 Task: Start in the project WhiteCap the sprint 'Warp Drive', with a duration of 2 weeks.
Action: Mouse moved to (90, 190)
Screenshot: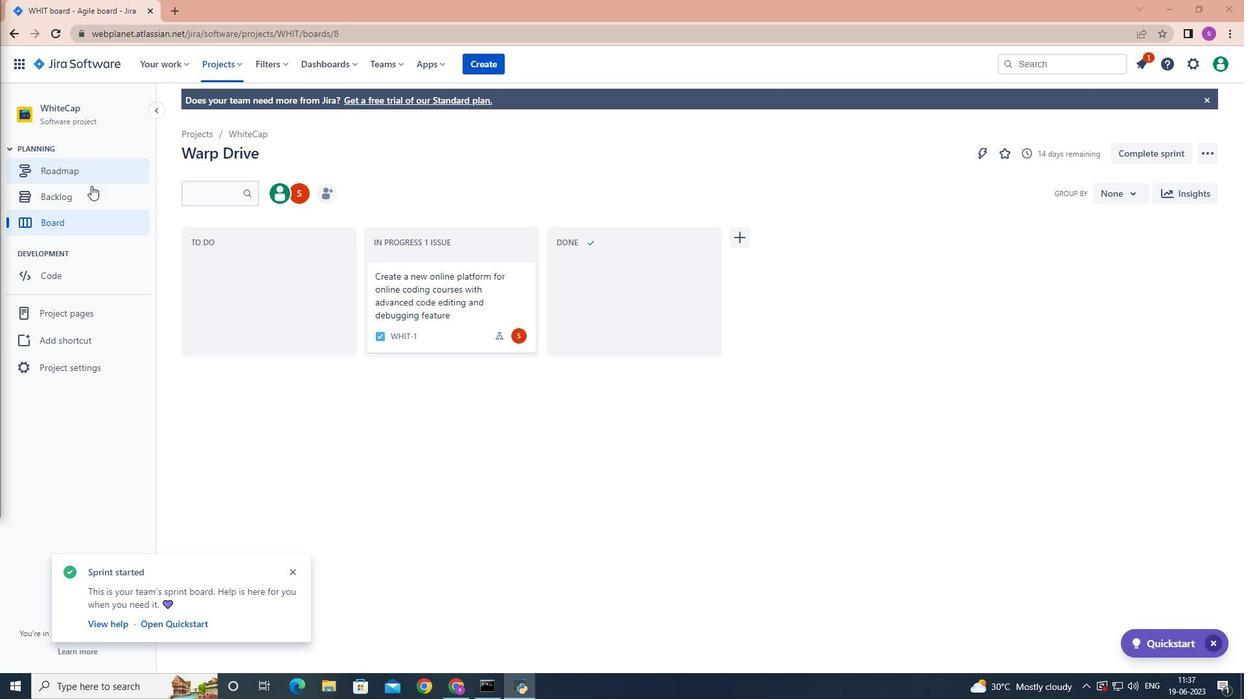 
Action: Mouse pressed left at (90, 190)
Screenshot: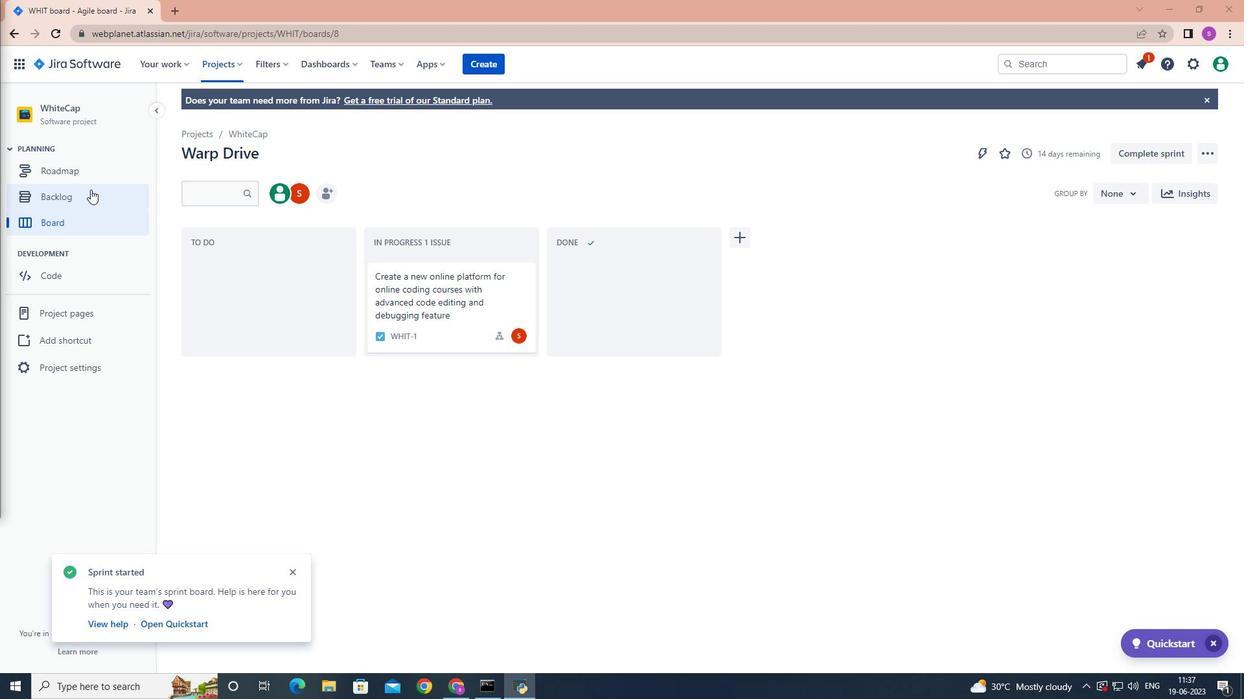 
Action: Mouse moved to (676, 467)
Screenshot: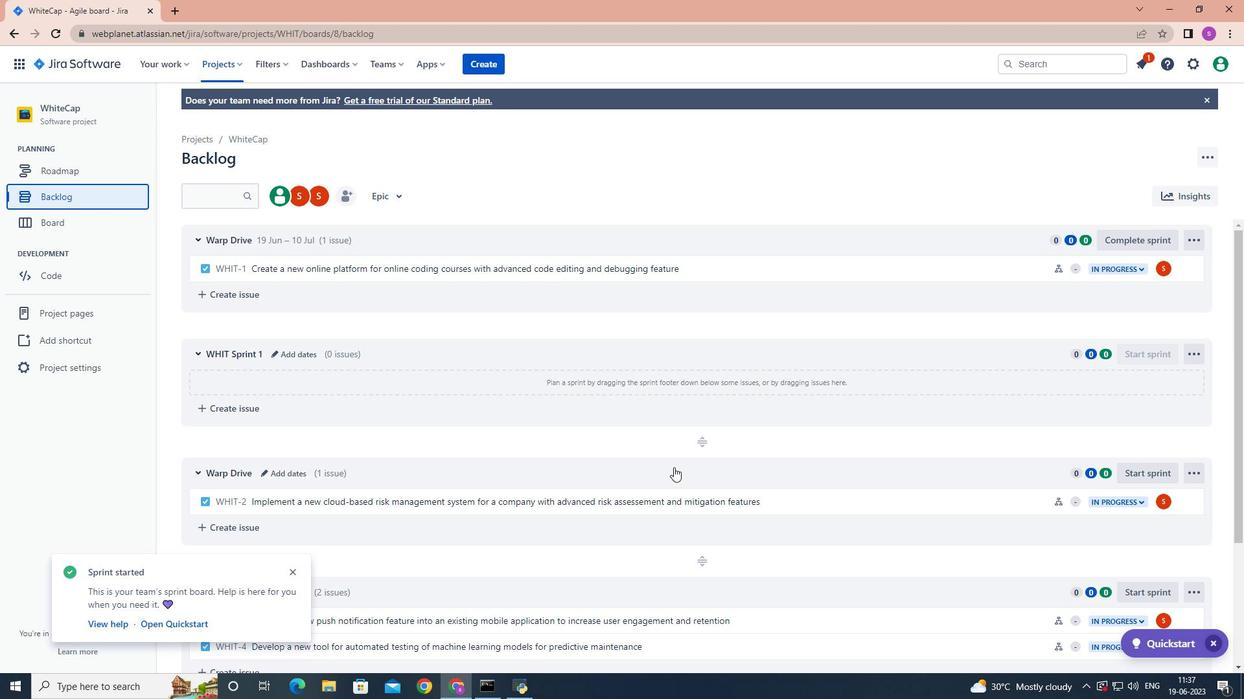 
Action: Mouse scrolled (676, 466) with delta (0, 0)
Screenshot: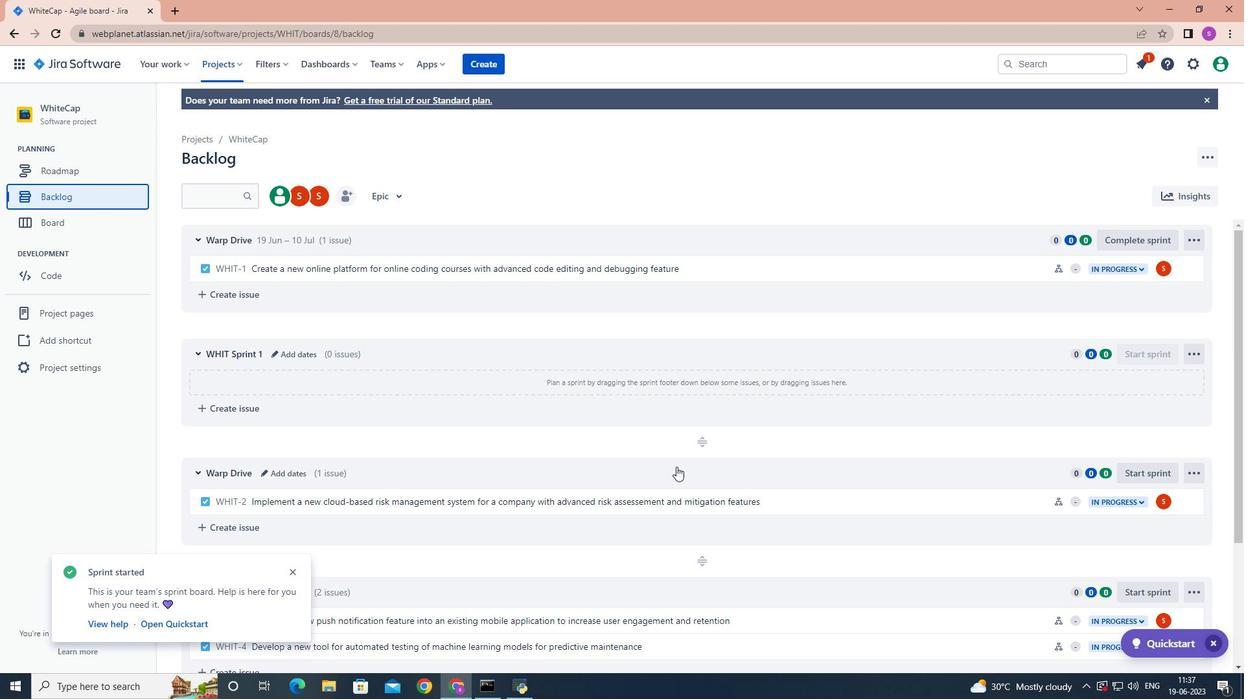 
Action: Mouse scrolled (676, 466) with delta (0, 0)
Screenshot: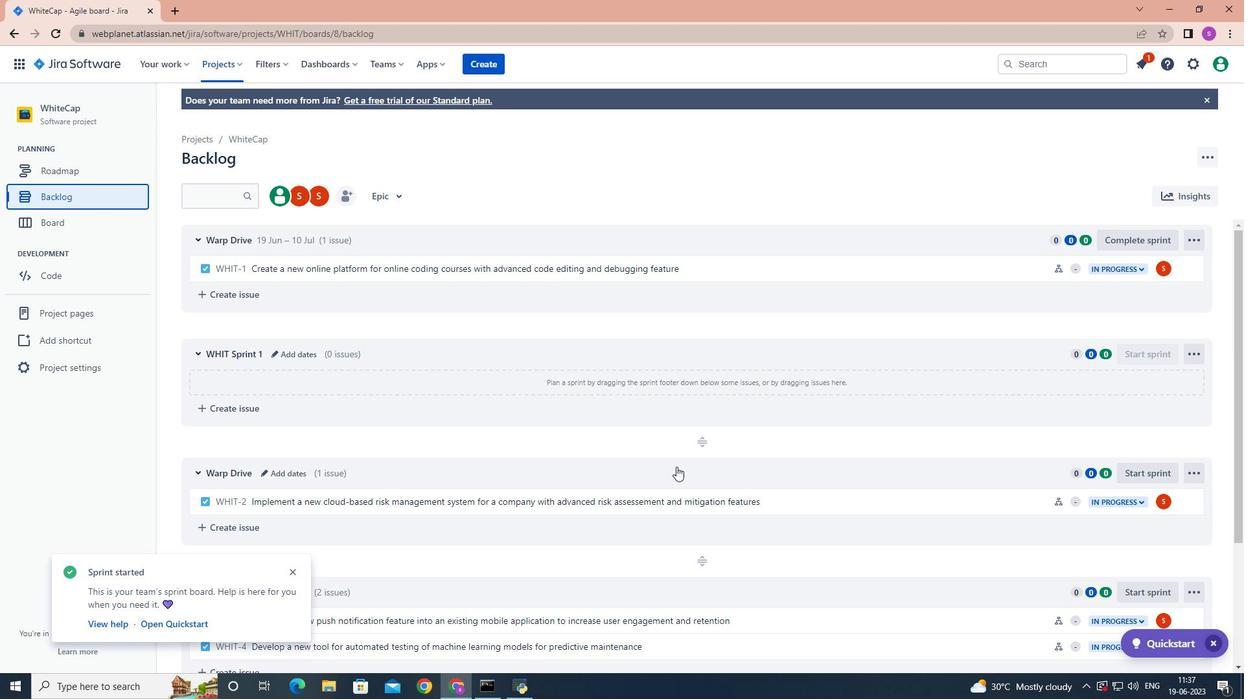 
Action: Mouse scrolled (676, 466) with delta (0, 0)
Screenshot: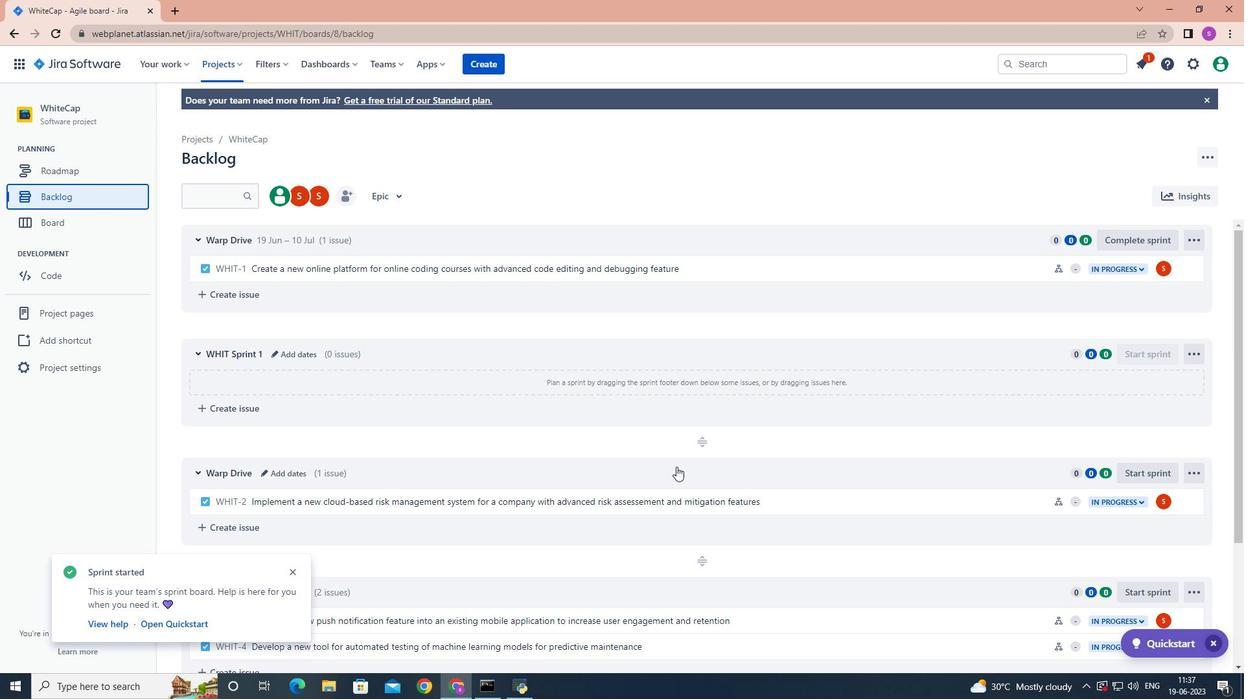 
Action: Mouse moved to (677, 467)
Screenshot: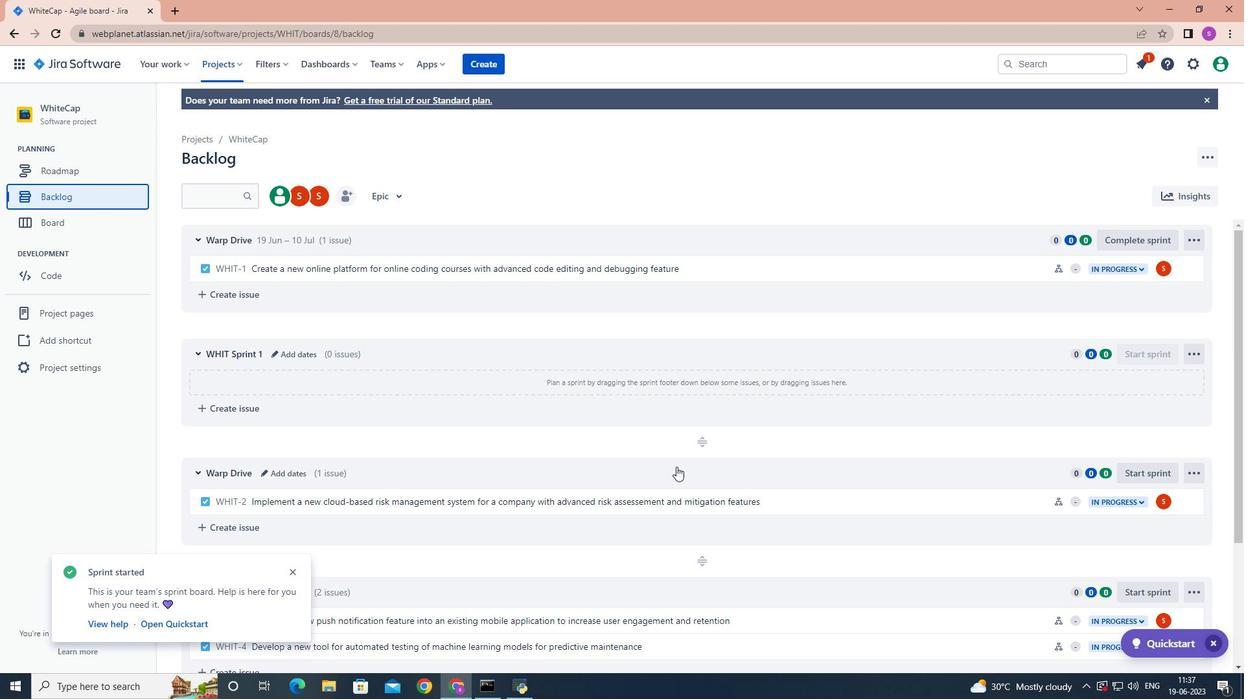 
Action: Mouse scrolled (677, 466) with delta (0, 0)
Screenshot: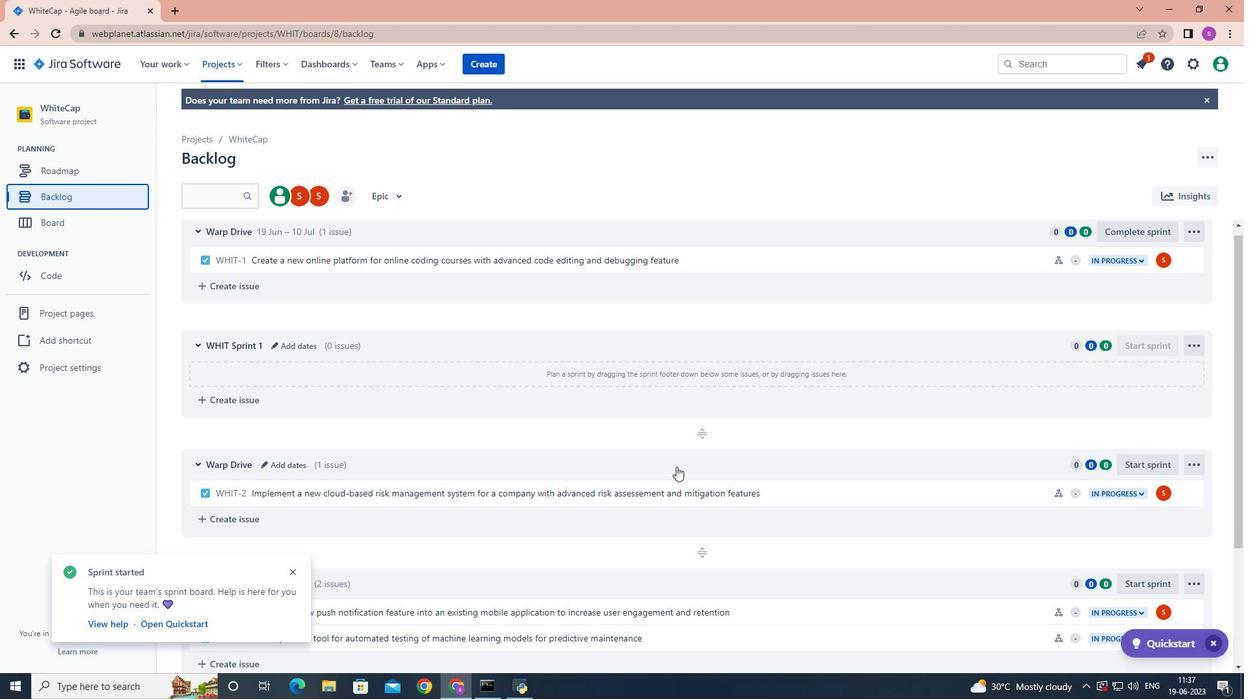 
Action: Mouse scrolled (677, 466) with delta (0, 0)
Screenshot: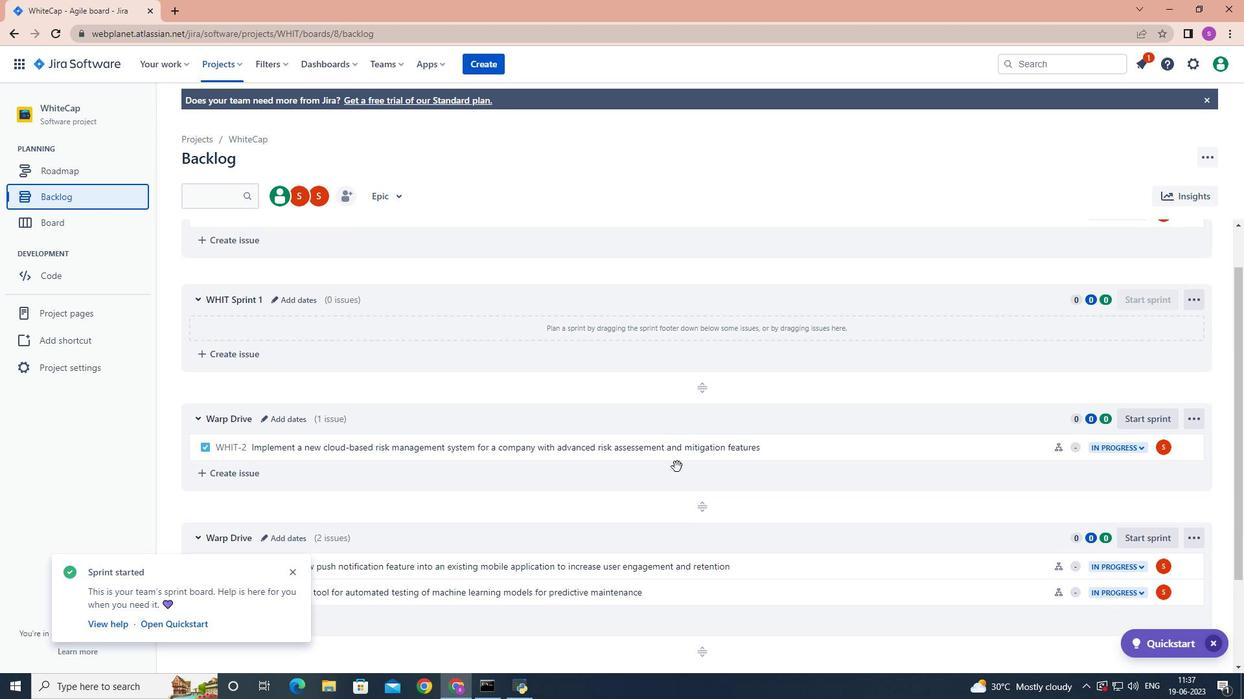 
Action: Mouse moved to (716, 486)
Screenshot: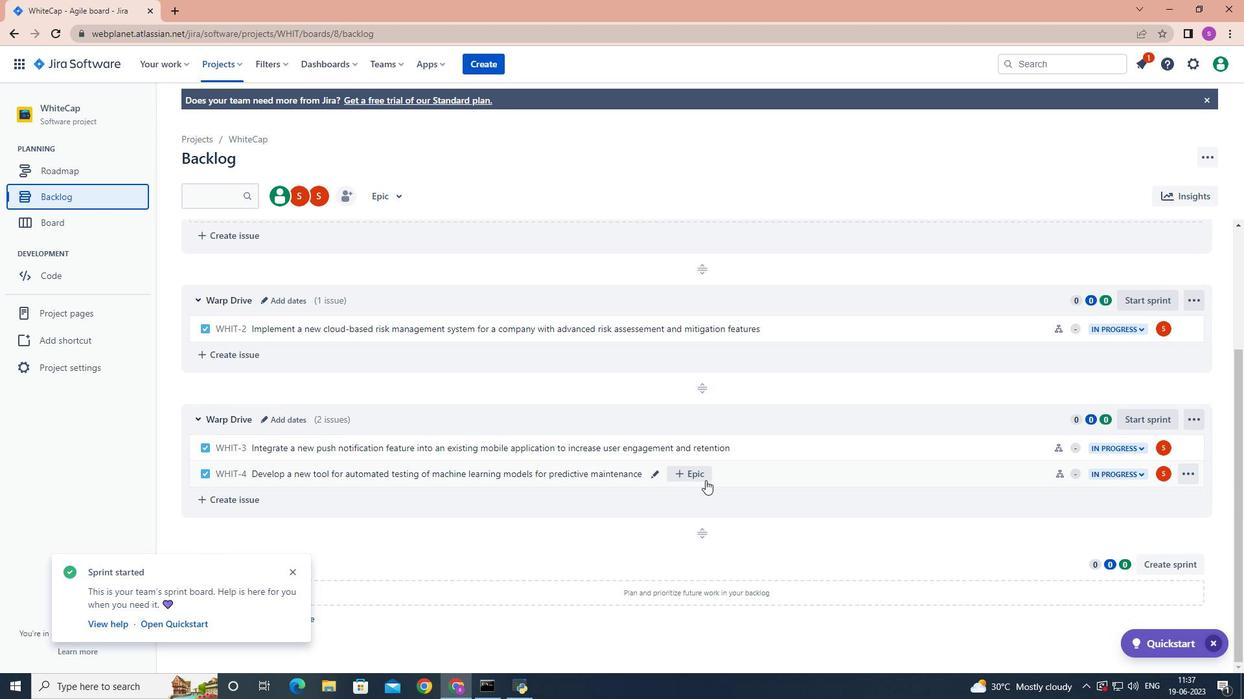 
Action: Mouse scrolled (716, 487) with delta (0, 0)
Screenshot: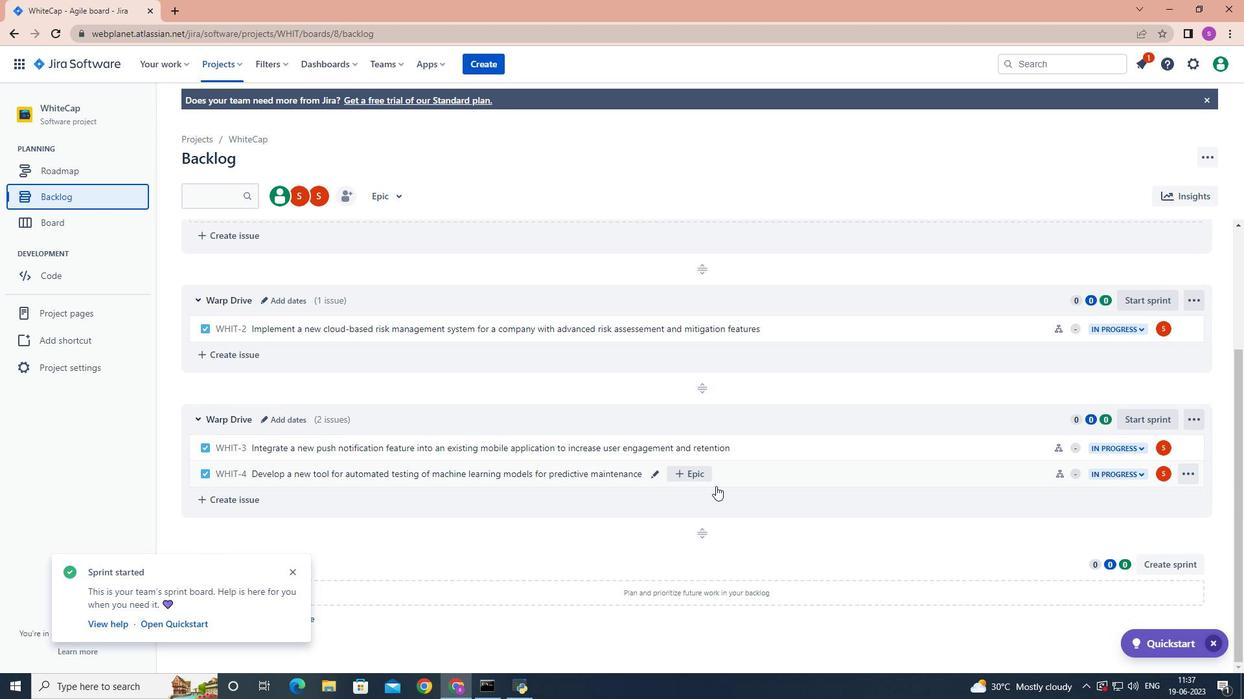 
Action: Mouse scrolled (716, 487) with delta (0, 0)
Screenshot: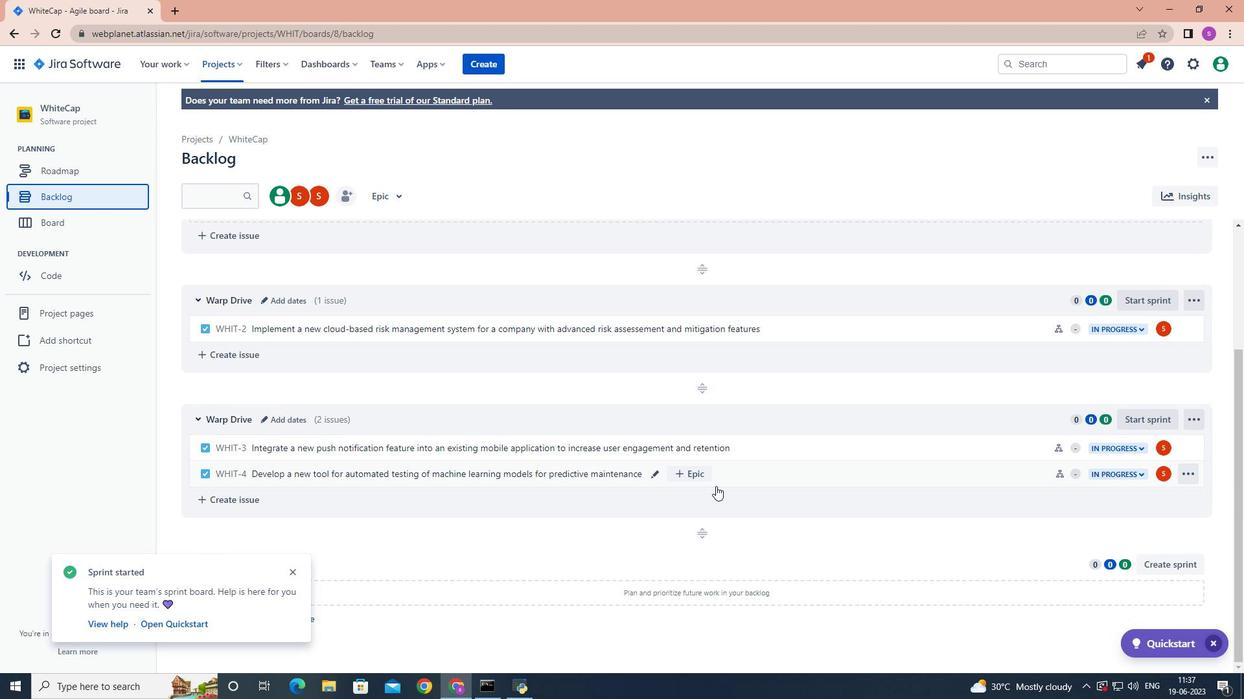 
Action: Mouse moved to (717, 487)
Screenshot: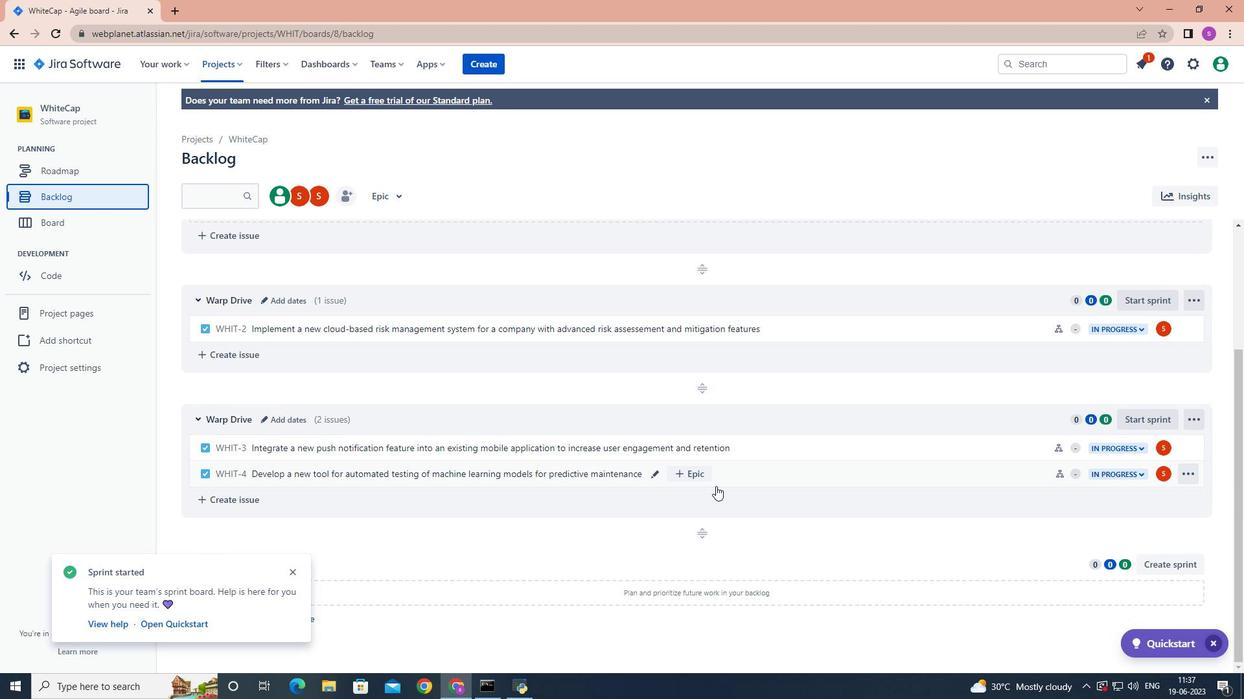 
Action: Mouse scrolled (717, 488) with delta (0, 0)
Screenshot: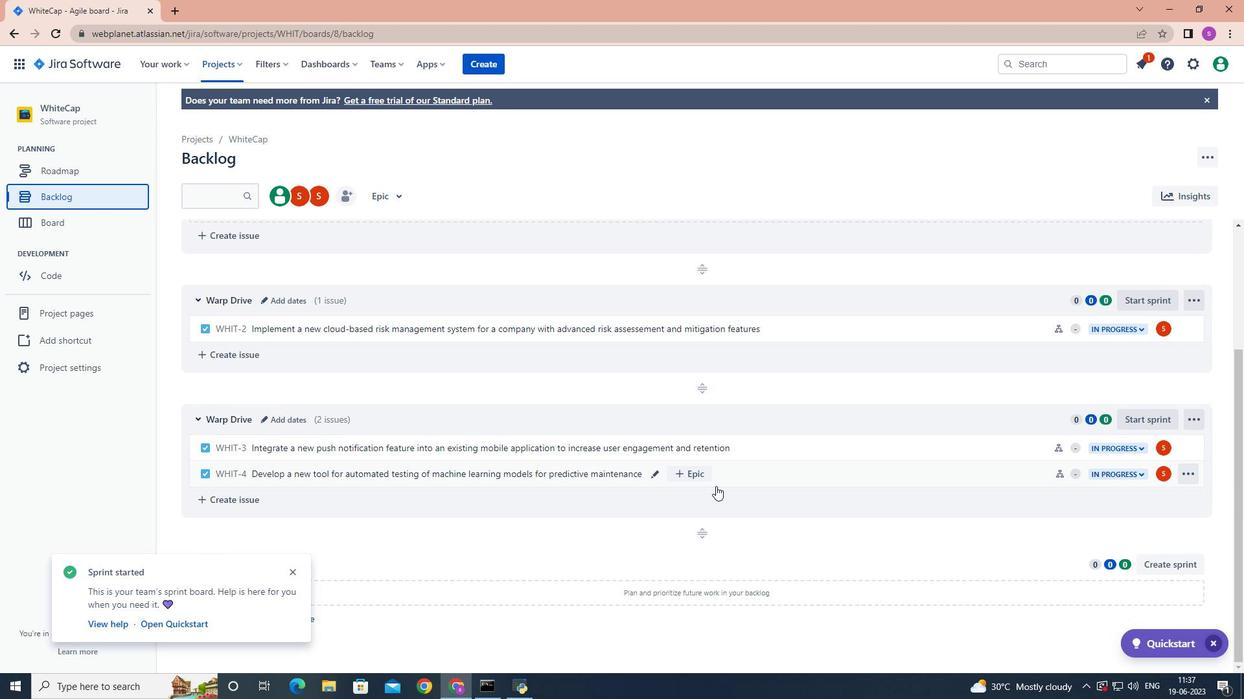 
Action: Mouse moved to (724, 493)
Screenshot: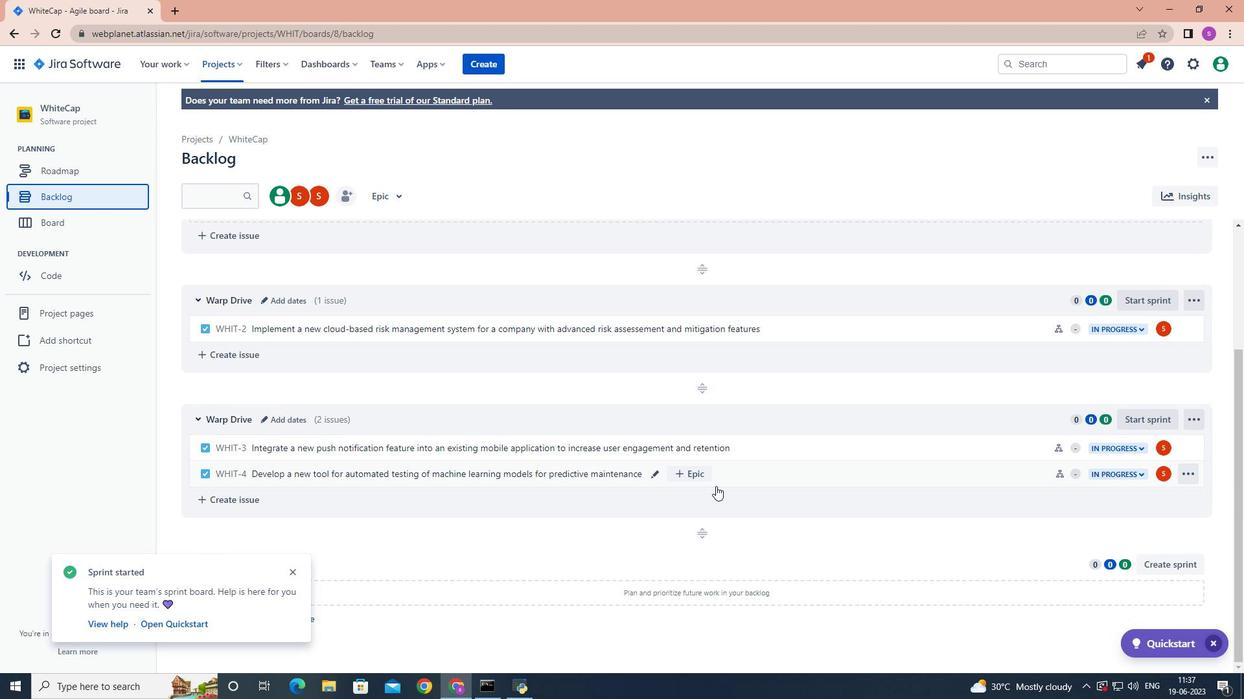 
Action: Mouse scrolled (724, 493) with delta (0, 0)
Screenshot: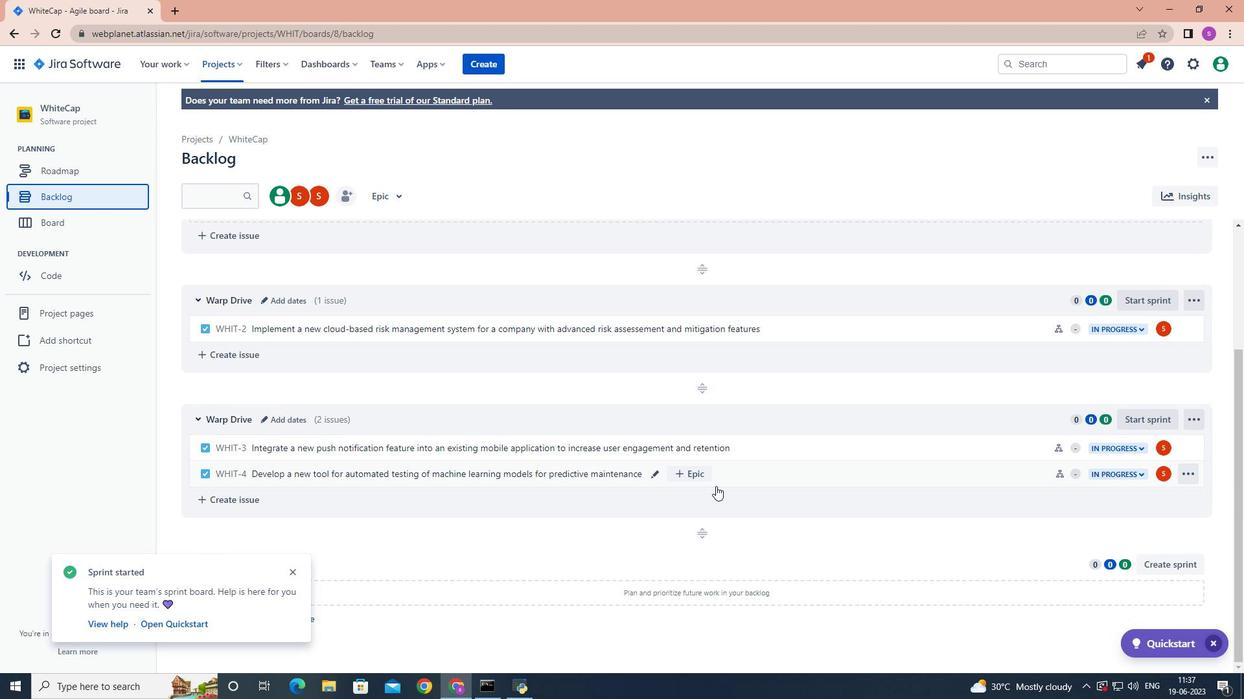 
Action: Mouse moved to (829, 536)
Screenshot: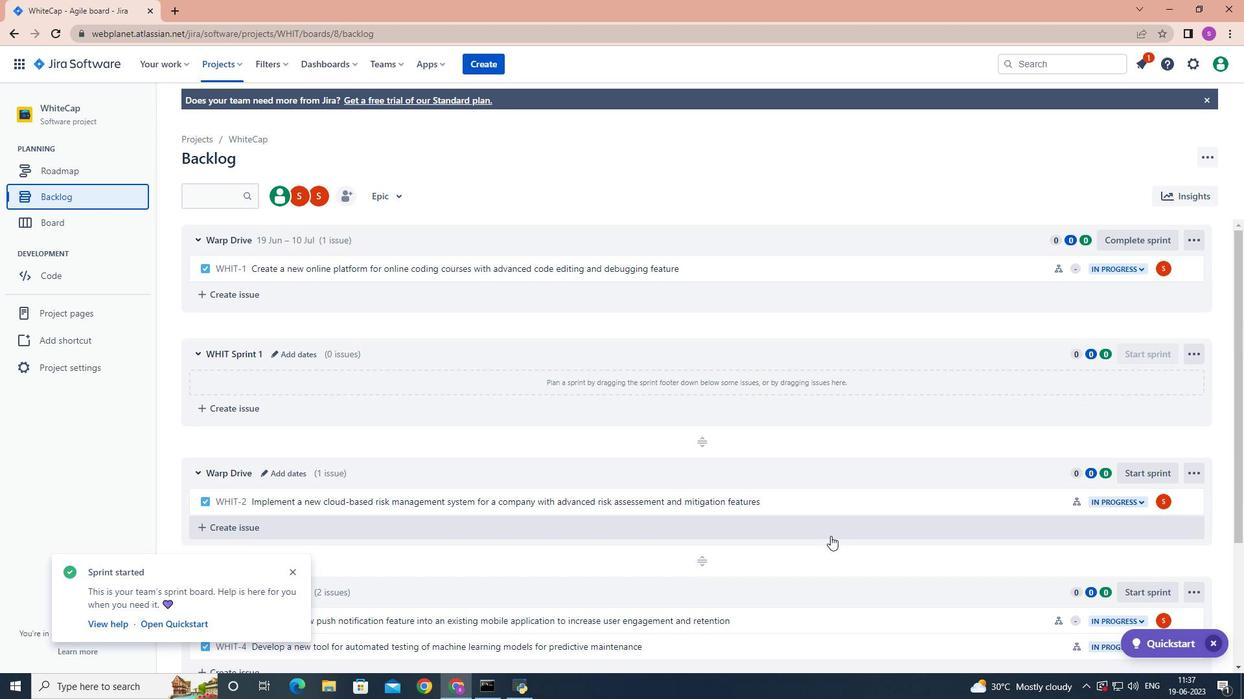 
Action: Mouse scrolled (829, 535) with delta (0, 0)
Screenshot: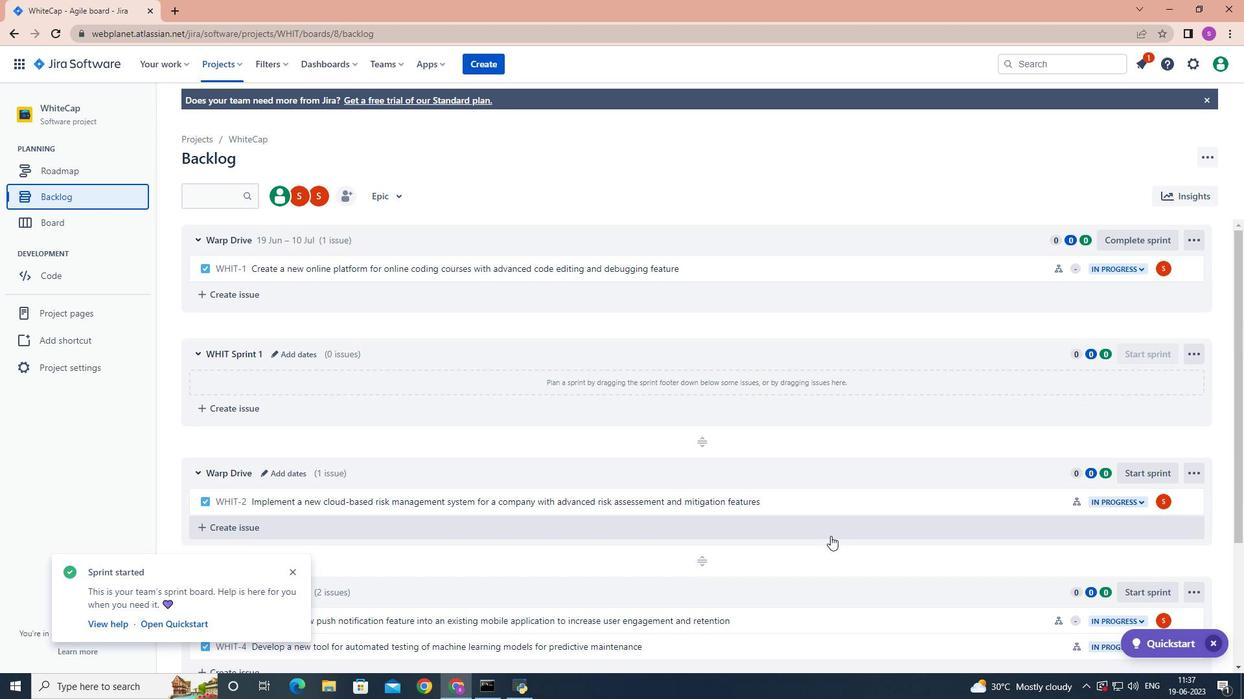 
Action: Mouse moved to (829, 536)
Screenshot: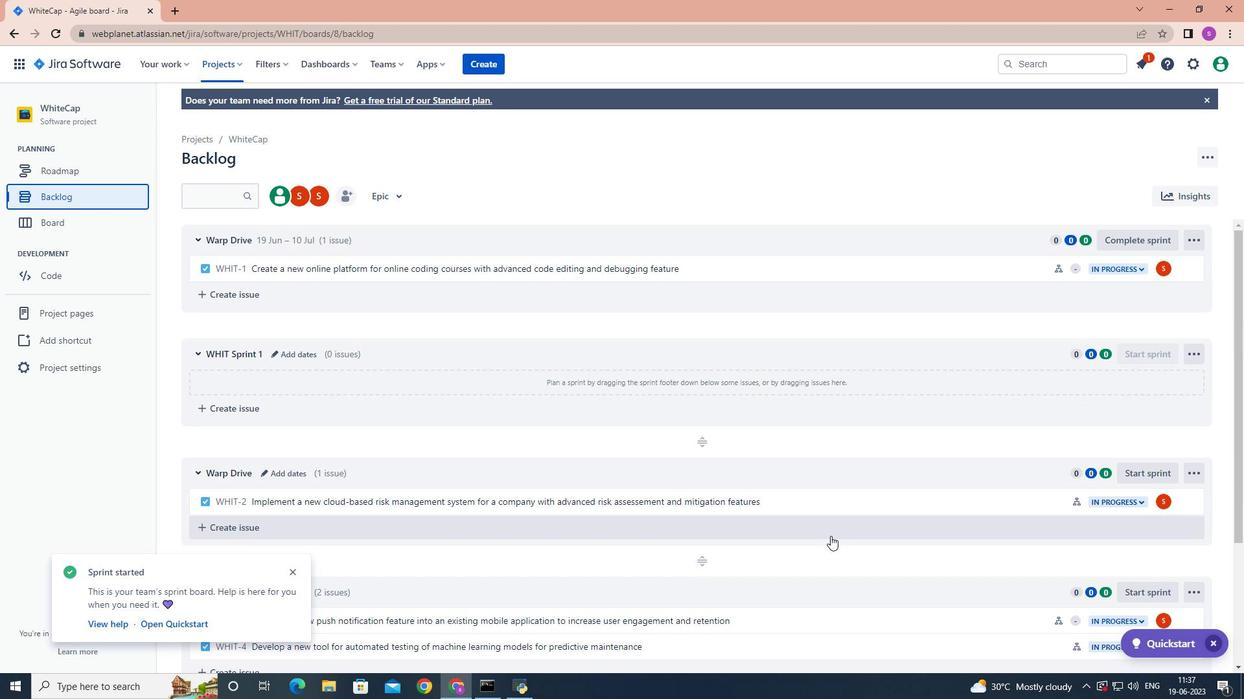
Action: Mouse scrolled (829, 535) with delta (0, 0)
Screenshot: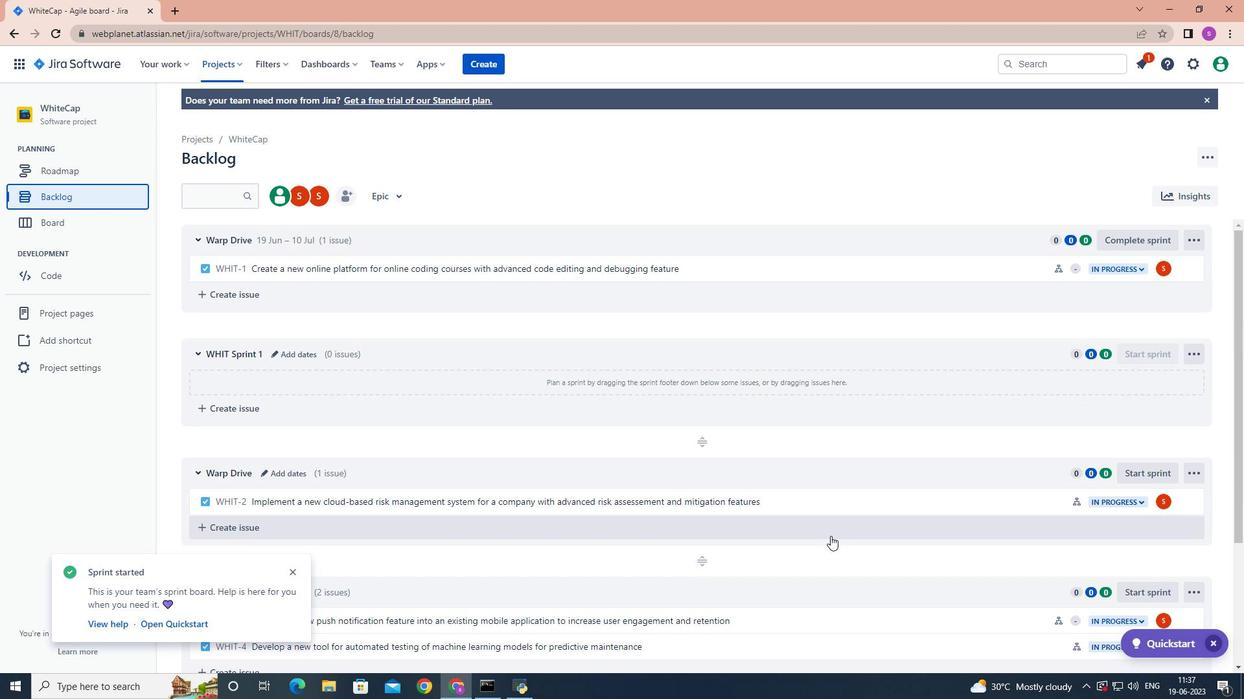 
Action: Mouse moved to (828, 535)
Screenshot: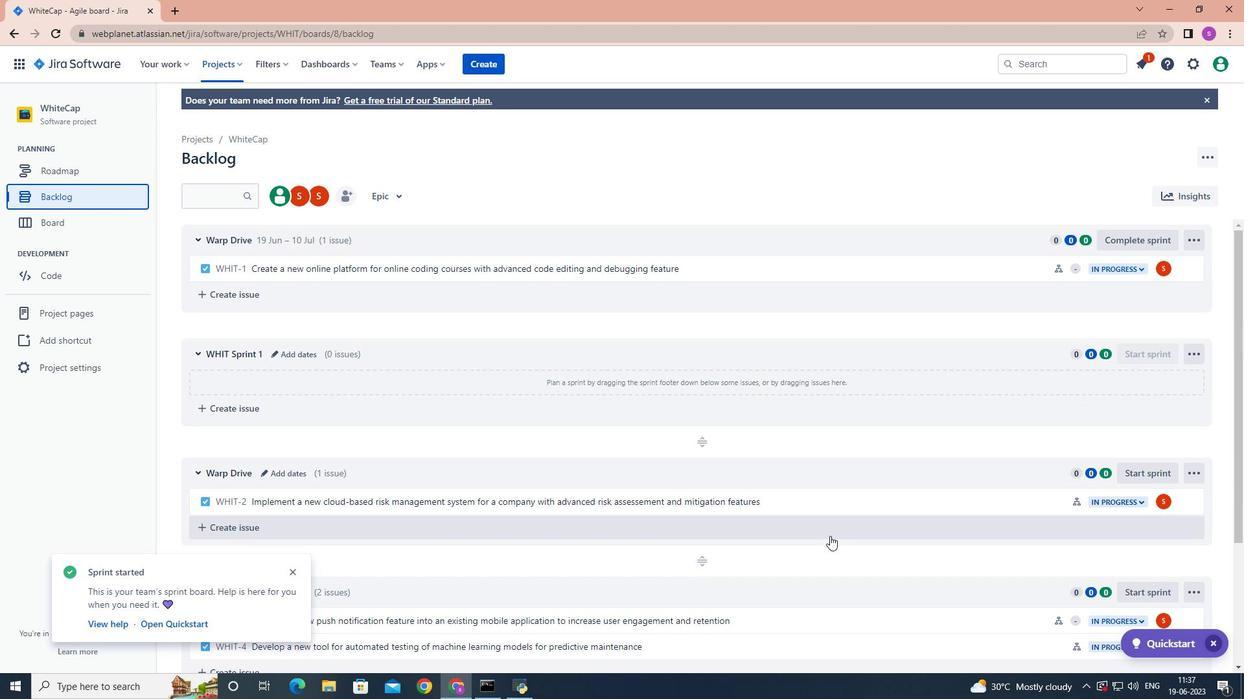 
Action: Mouse scrolled (828, 535) with delta (0, 0)
Screenshot: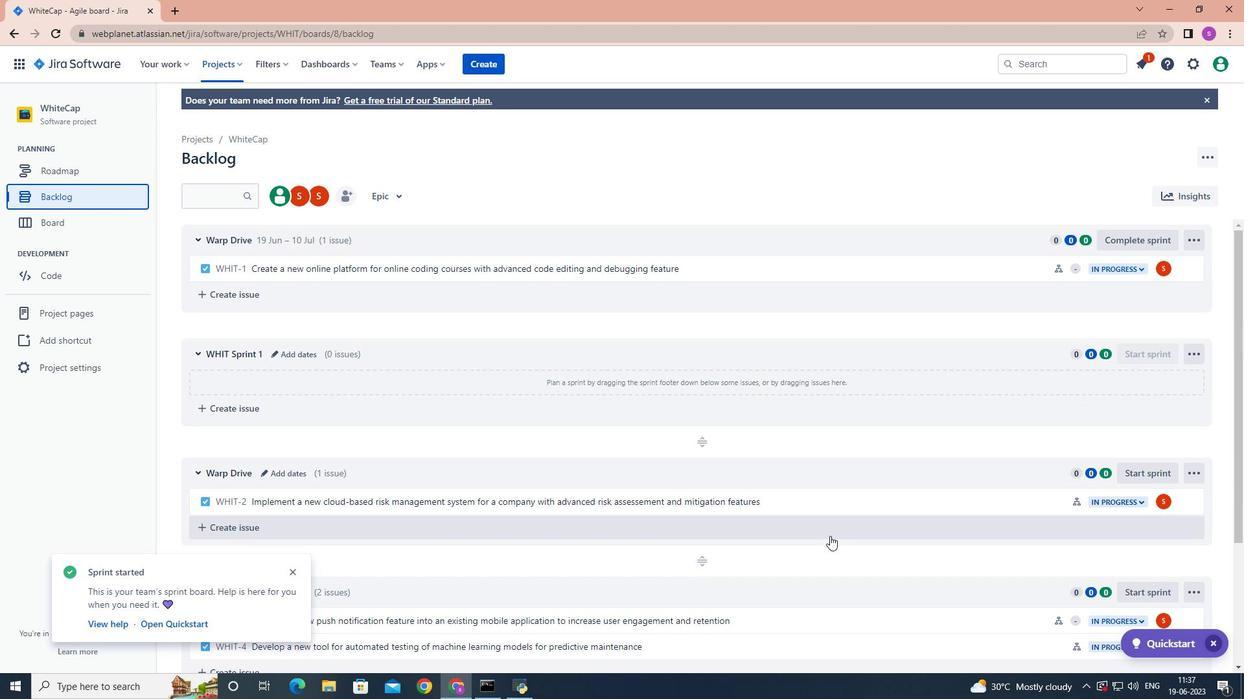 
Action: Mouse moved to (1137, 302)
Screenshot: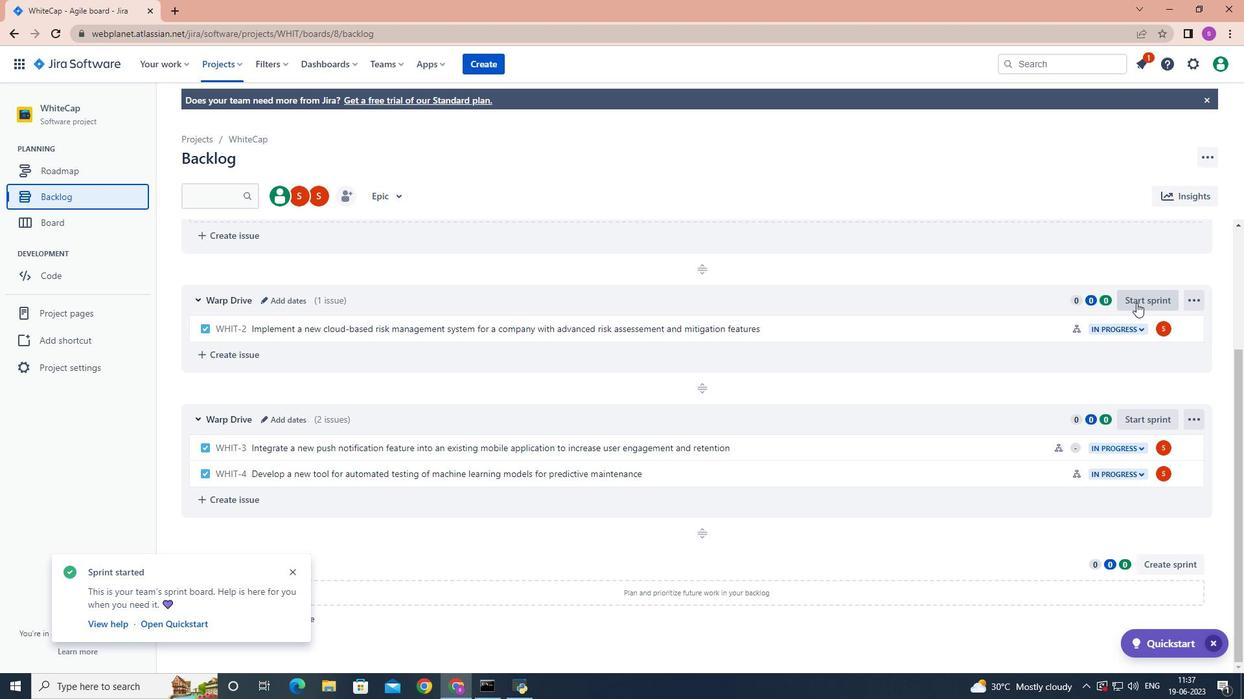 
Action: Mouse pressed left at (1137, 302)
Screenshot: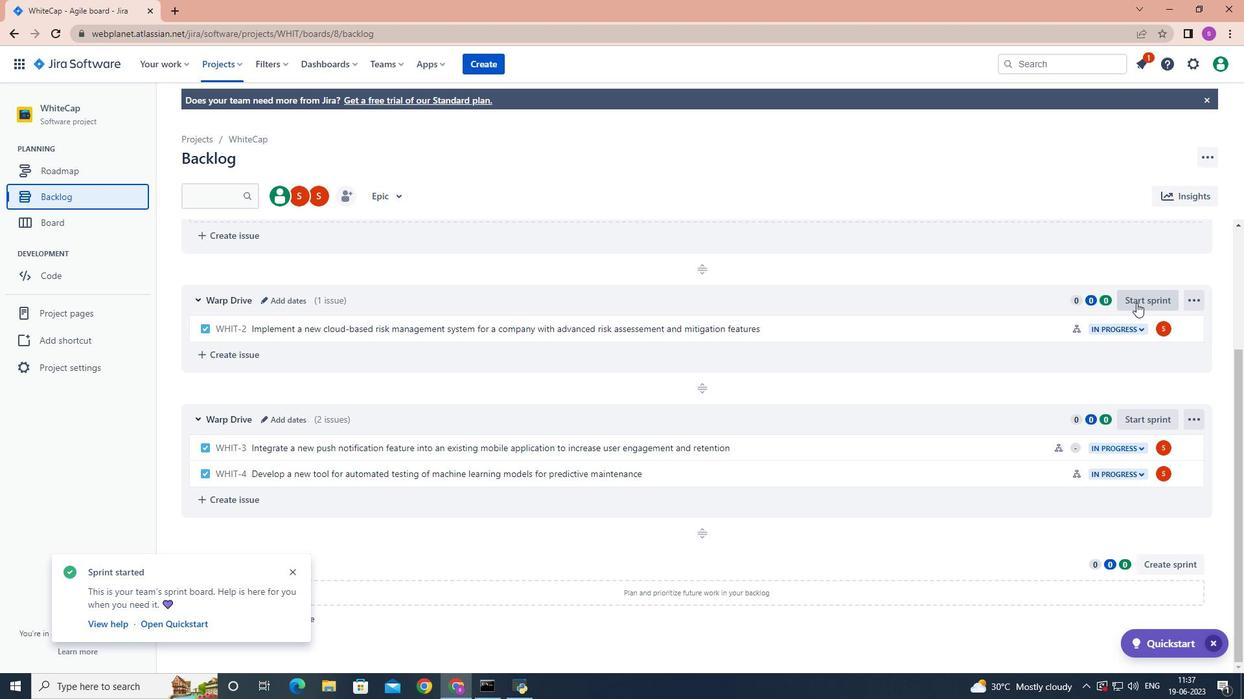 
Action: Mouse moved to (589, 224)
Screenshot: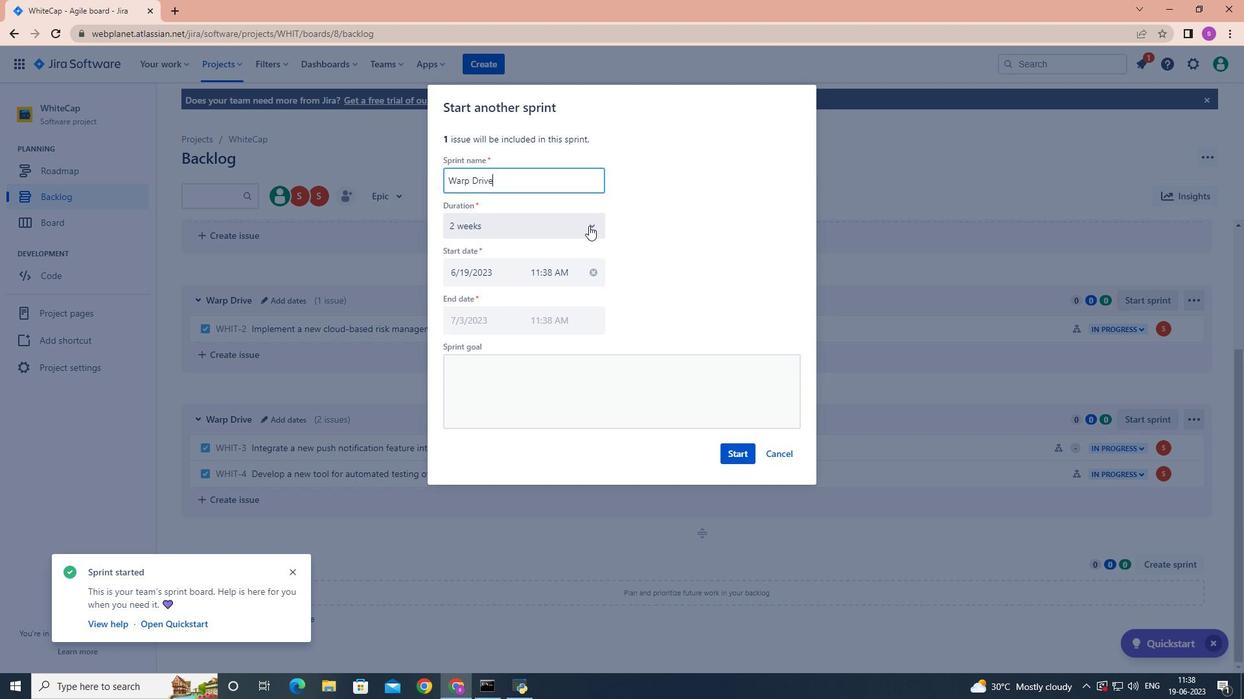
Action: Mouse pressed left at (589, 224)
Screenshot: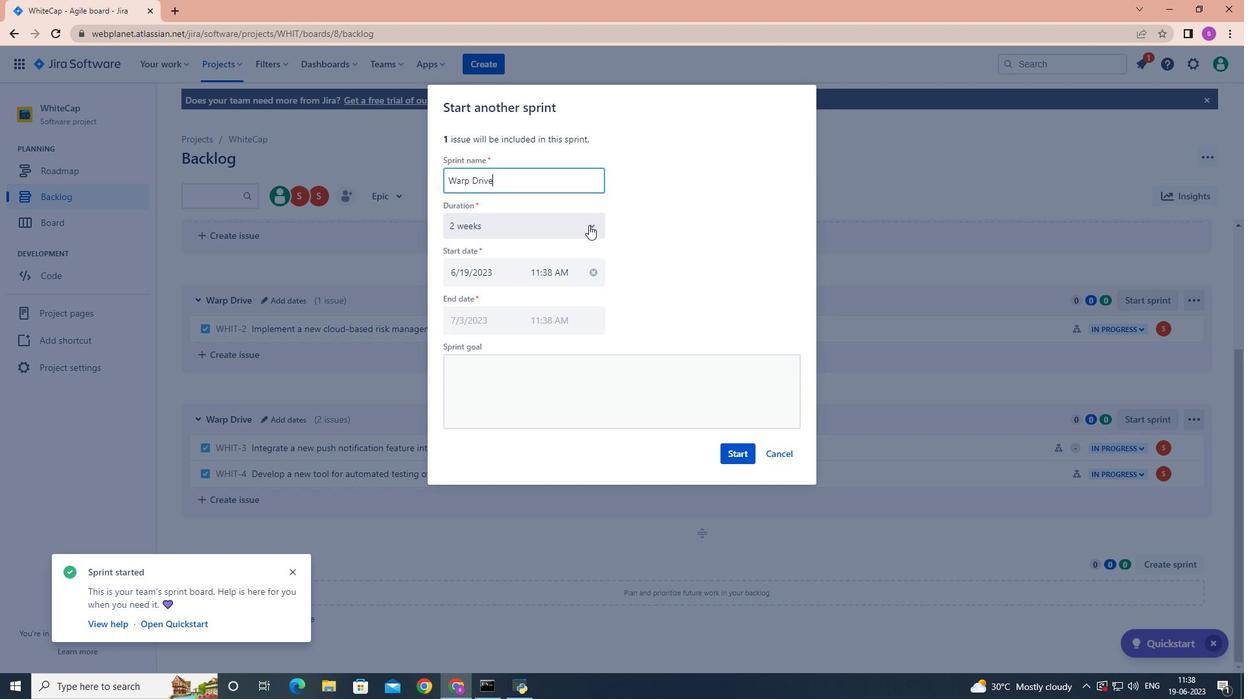 
Action: Mouse moved to (567, 275)
Screenshot: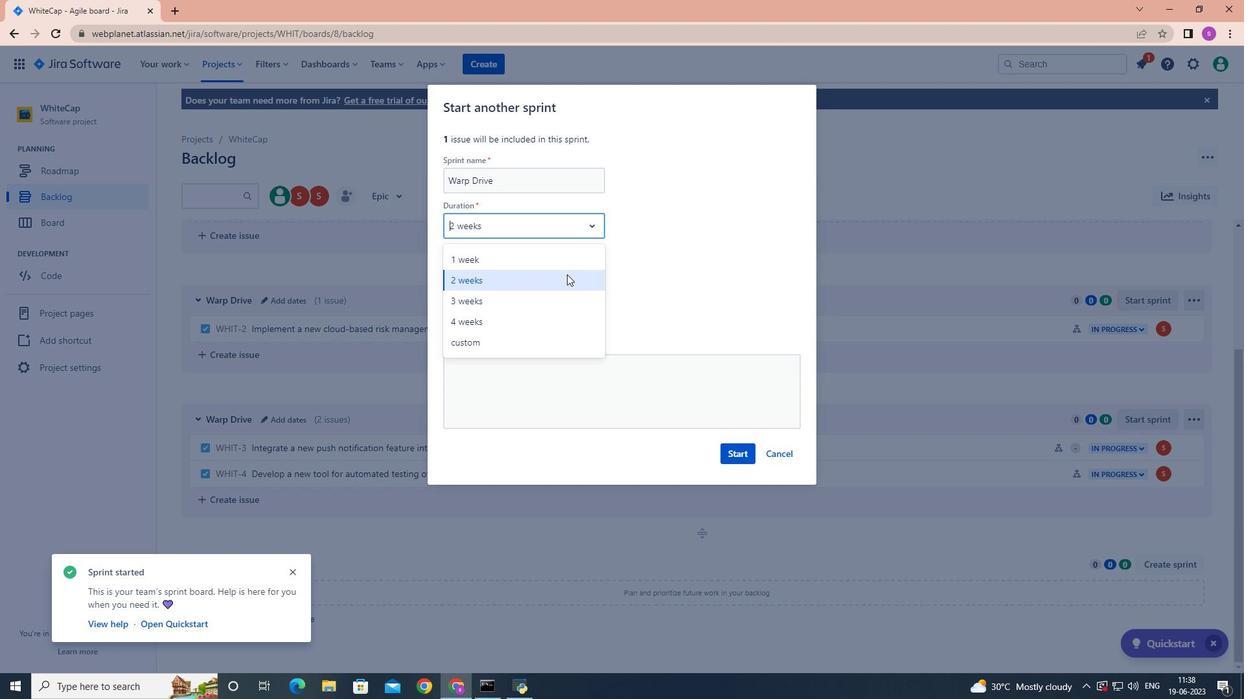 
Action: Mouse pressed left at (567, 275)
Screenshot: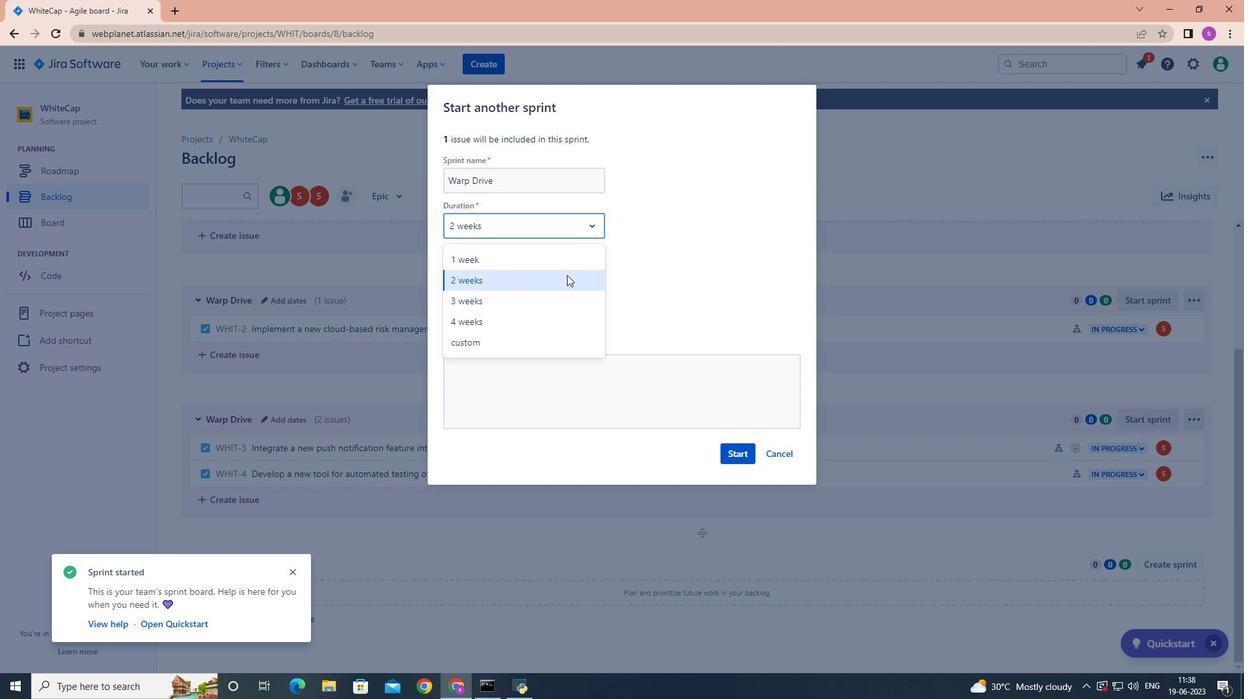 
Action: Mouse moved to (734, 445)
Screenshot: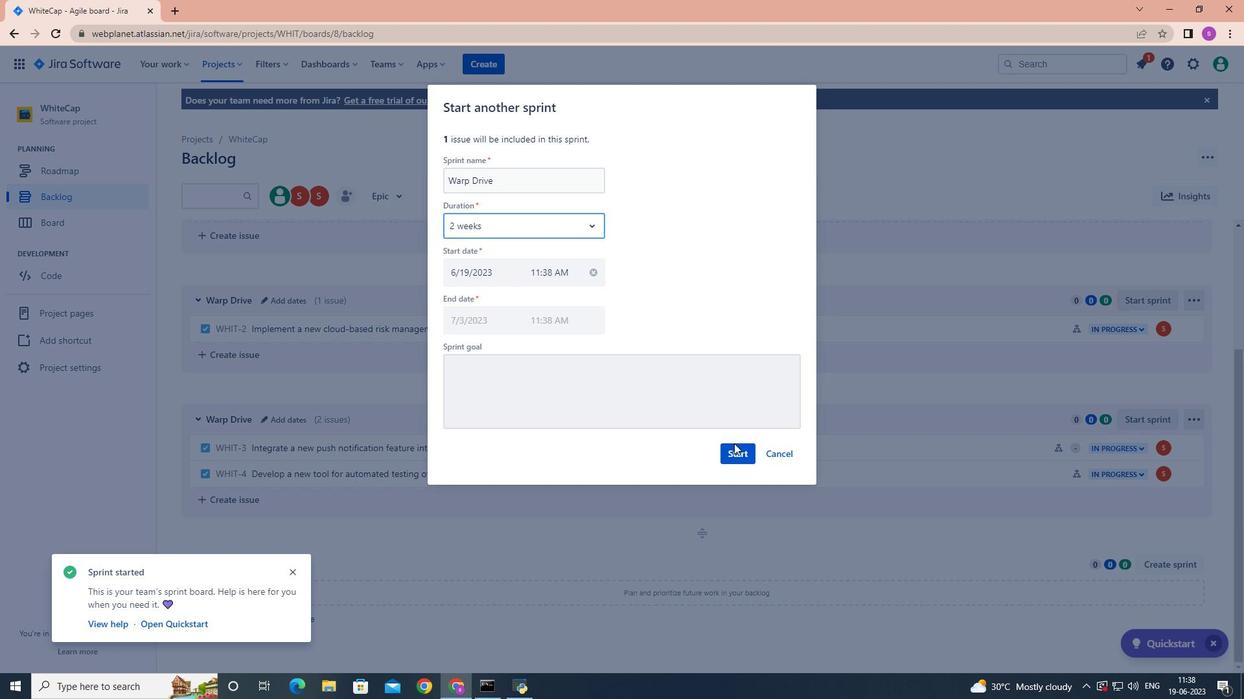 
Action: Mouse pressed left at (734, 445)
Screenshot: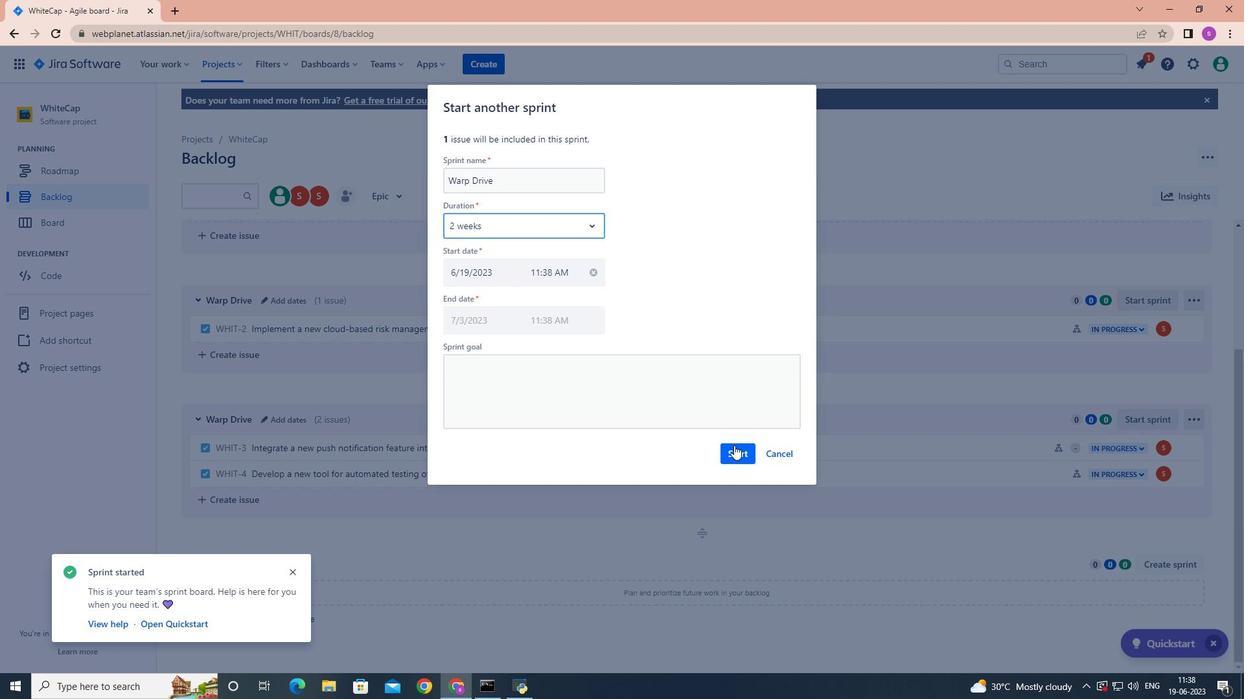 
Action: Mouse moved to (730, 443)
Screenshot: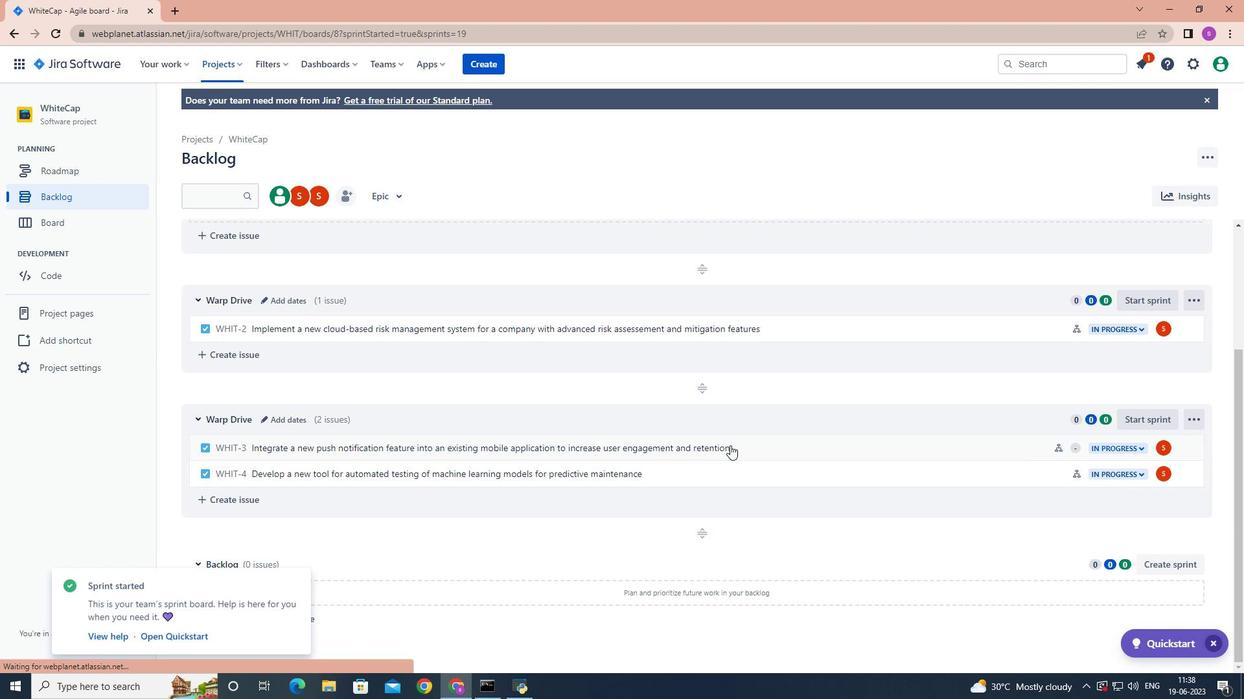 
